 Task: Create Board Crisis Management Planning to Workspace Affiliate Marketing. Create Board Brand Identity Design to Workspace Affiliate Marketing. Create Board Email Marketing Performance Analysis and Reporting to Workspace Affiliate Marketing
Action: Mouse moved to (424, 71)
Screenshot: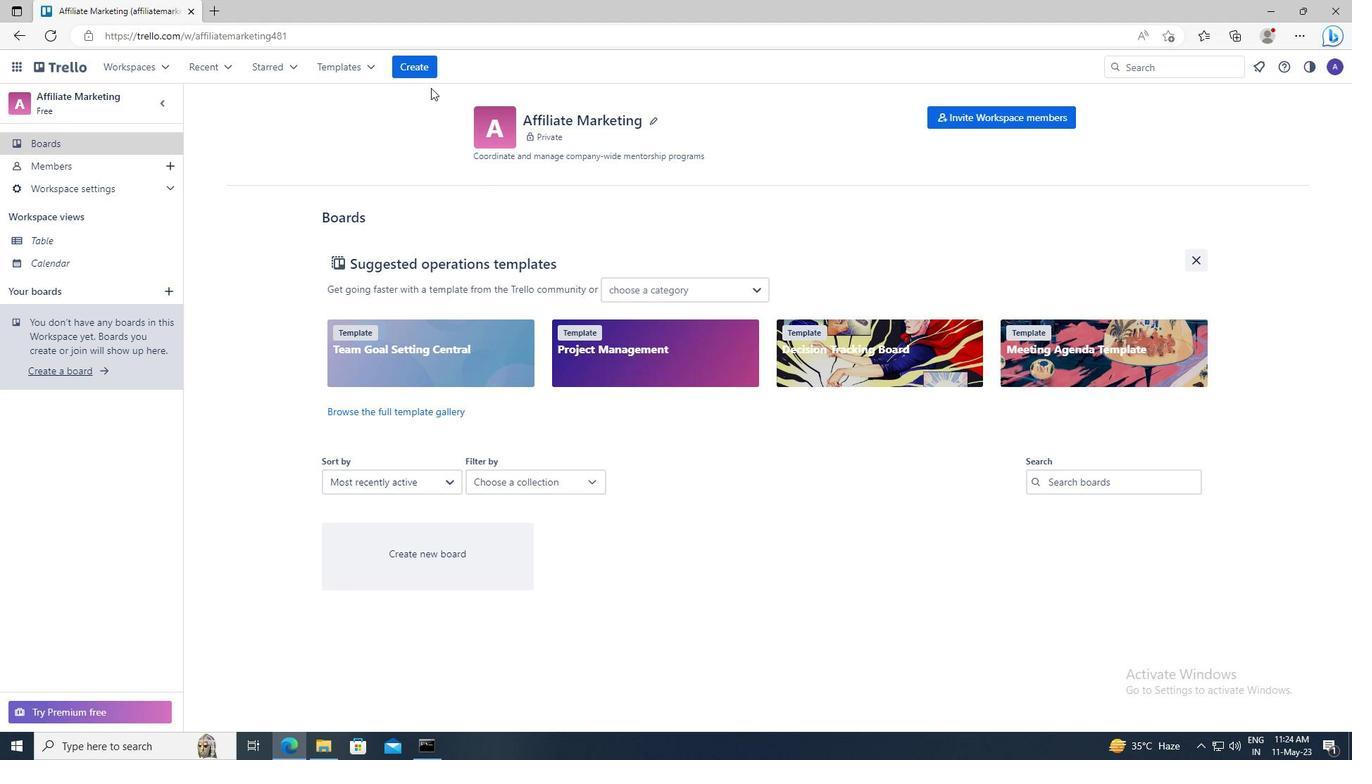 
Action: Mouse pressed left at (424, 71)
Screenshot: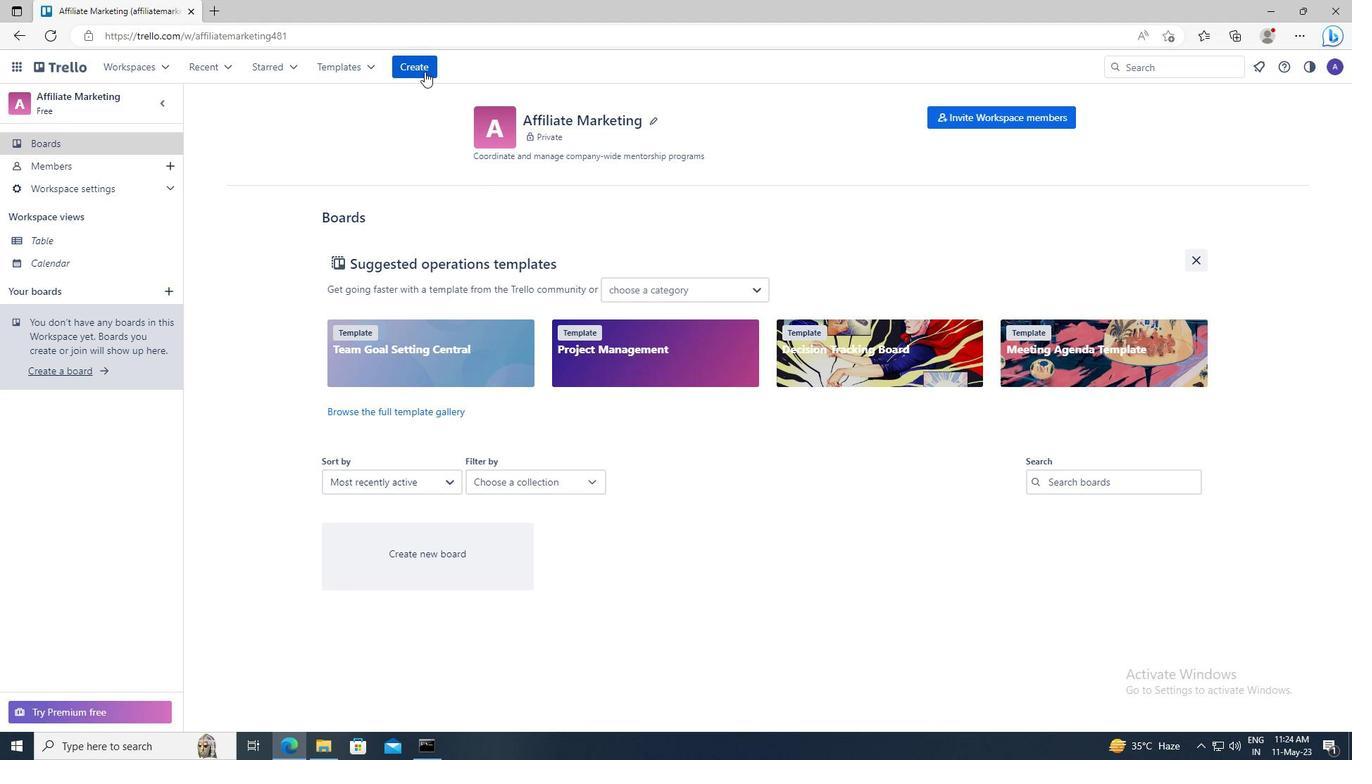 
Action: Mouse moved to (427, 121)
Screenshot: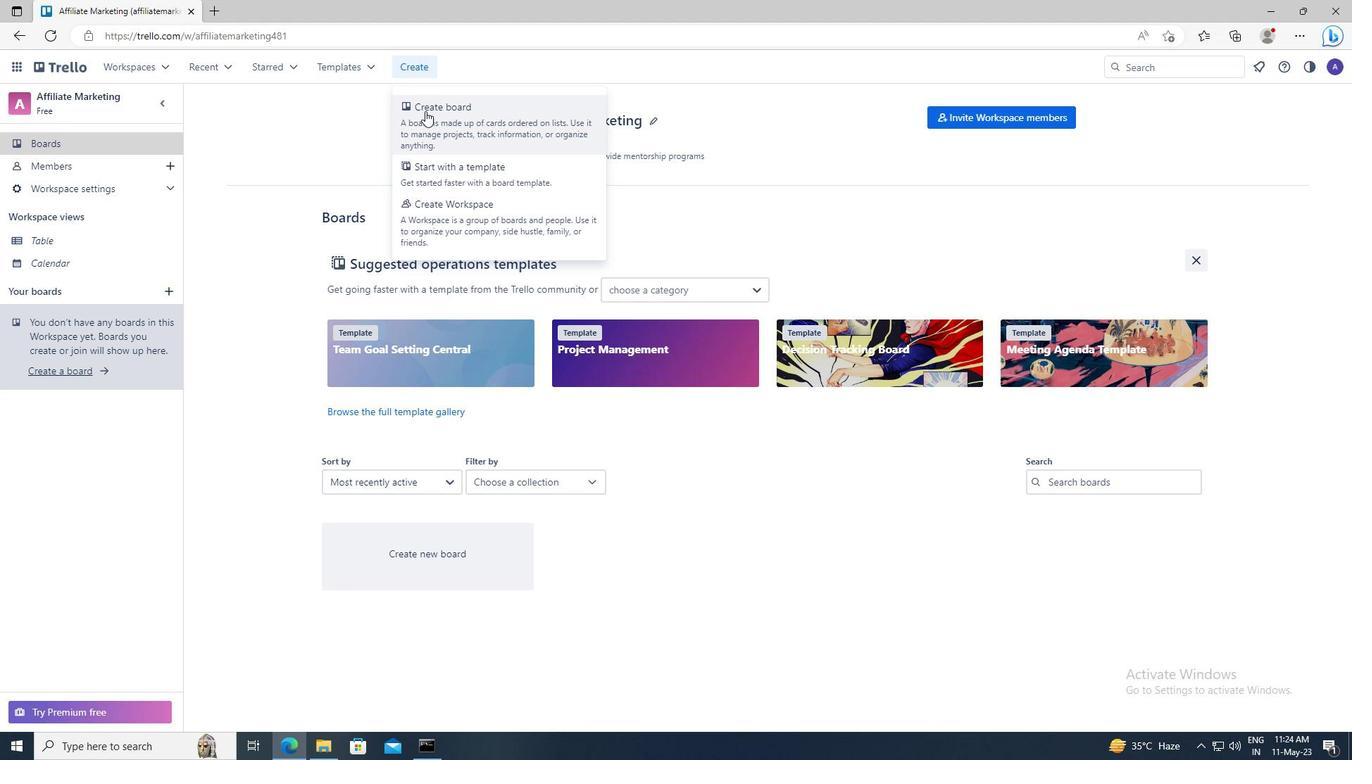 
Action: Mouse pressed left at (427, 121)
Screenshot: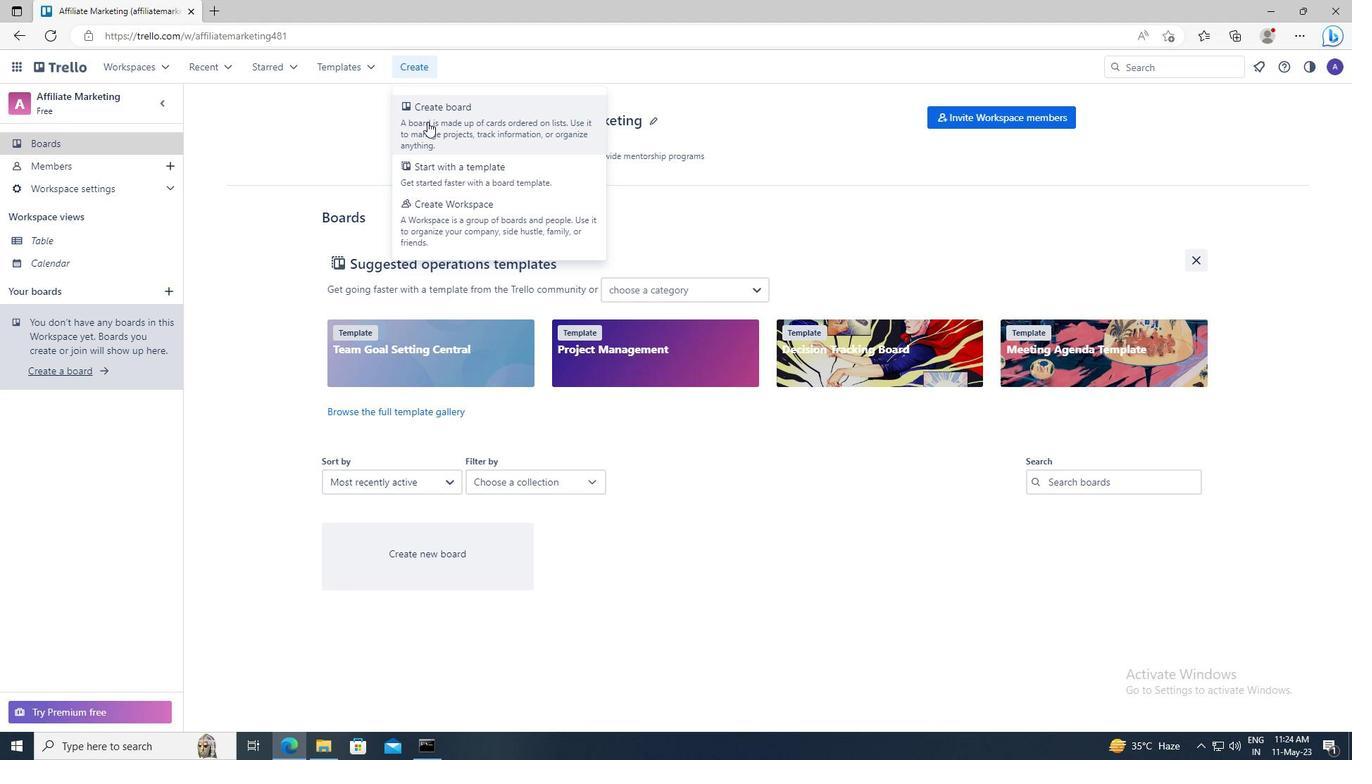 
Action: Mouse moved to (431, 324)
Screenshot: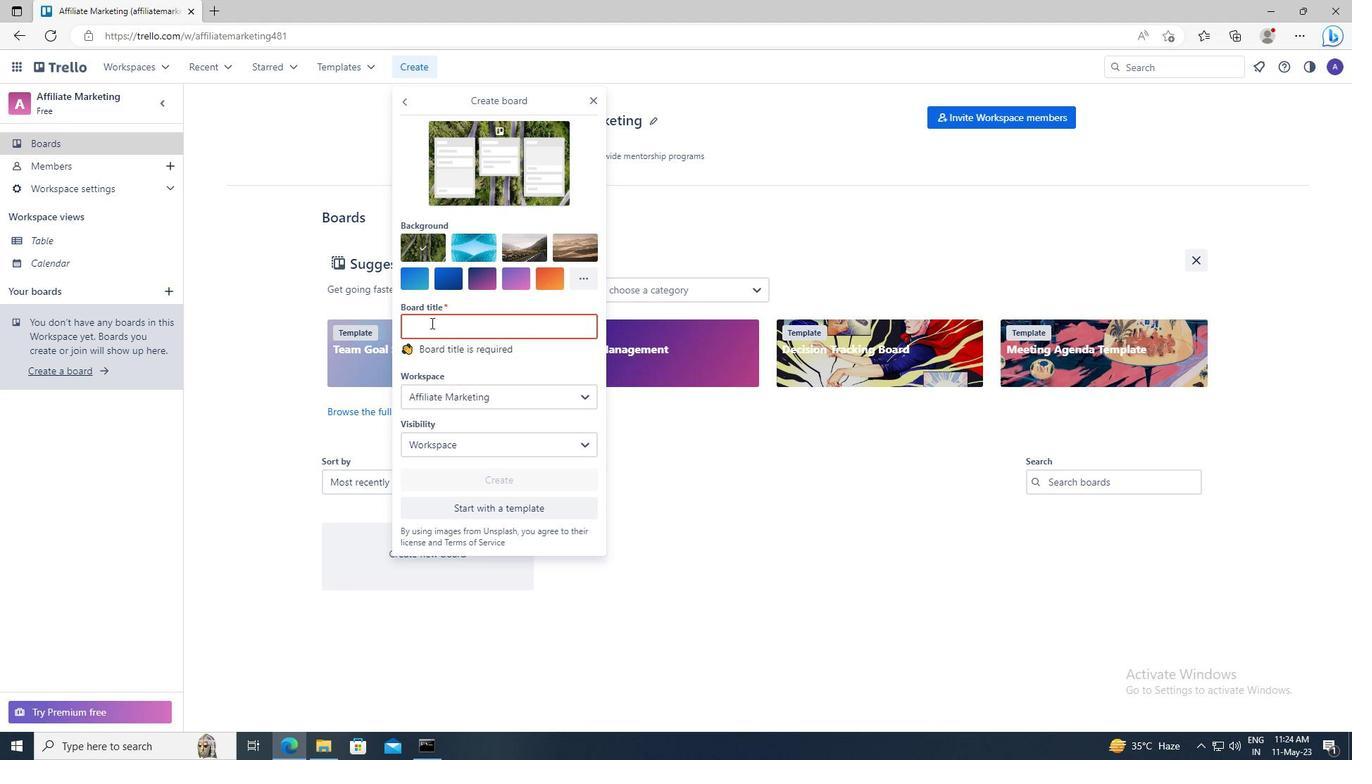 
Action: Mouse pressed left at (431, 324)
Screenshot: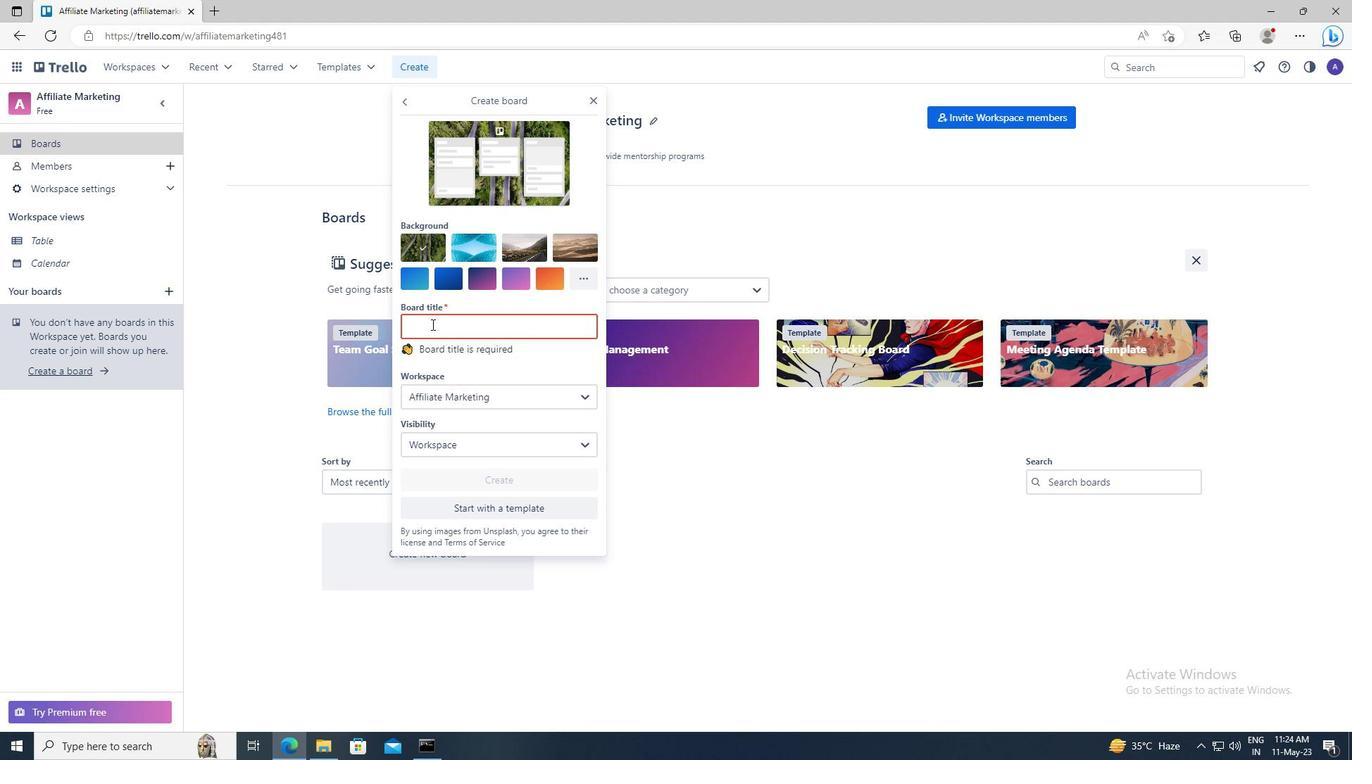 
Action: Key pressed <Key.shift>CRISIS<Key.space><Key.shift>MANAGEMENT<Key.space><Key.shift>PLANNING
Screenshot: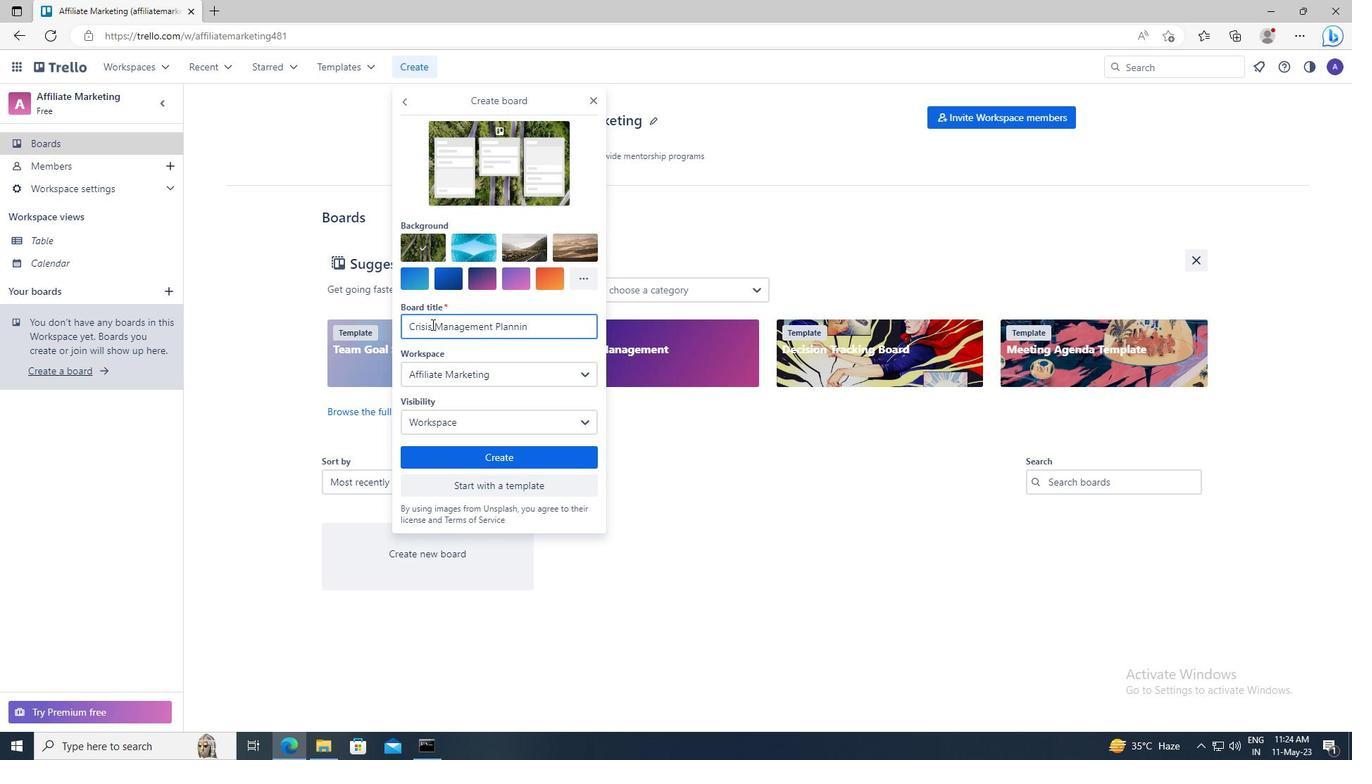 
Action: Mouse moved to (455, 457)
Screenshot: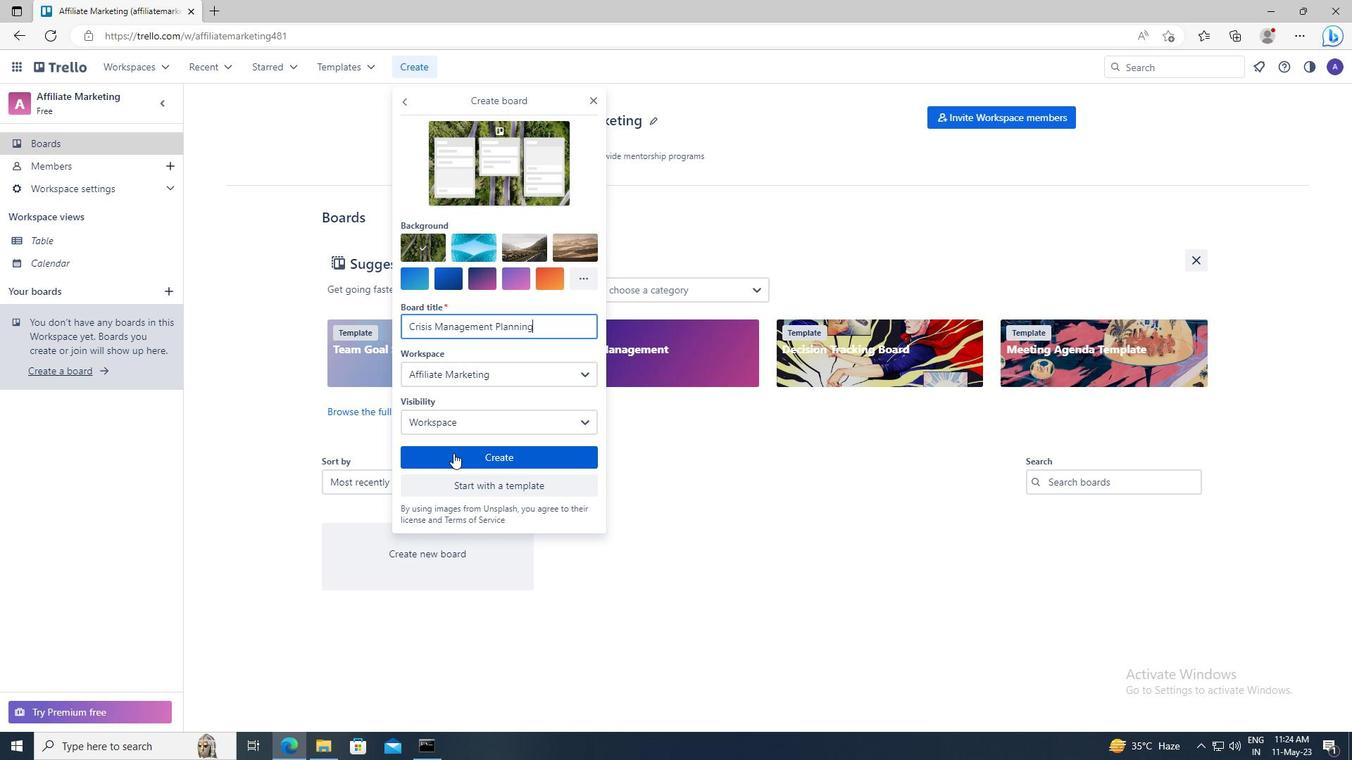 
Action: Mouse pressed left at (455, 457)
Screenshot: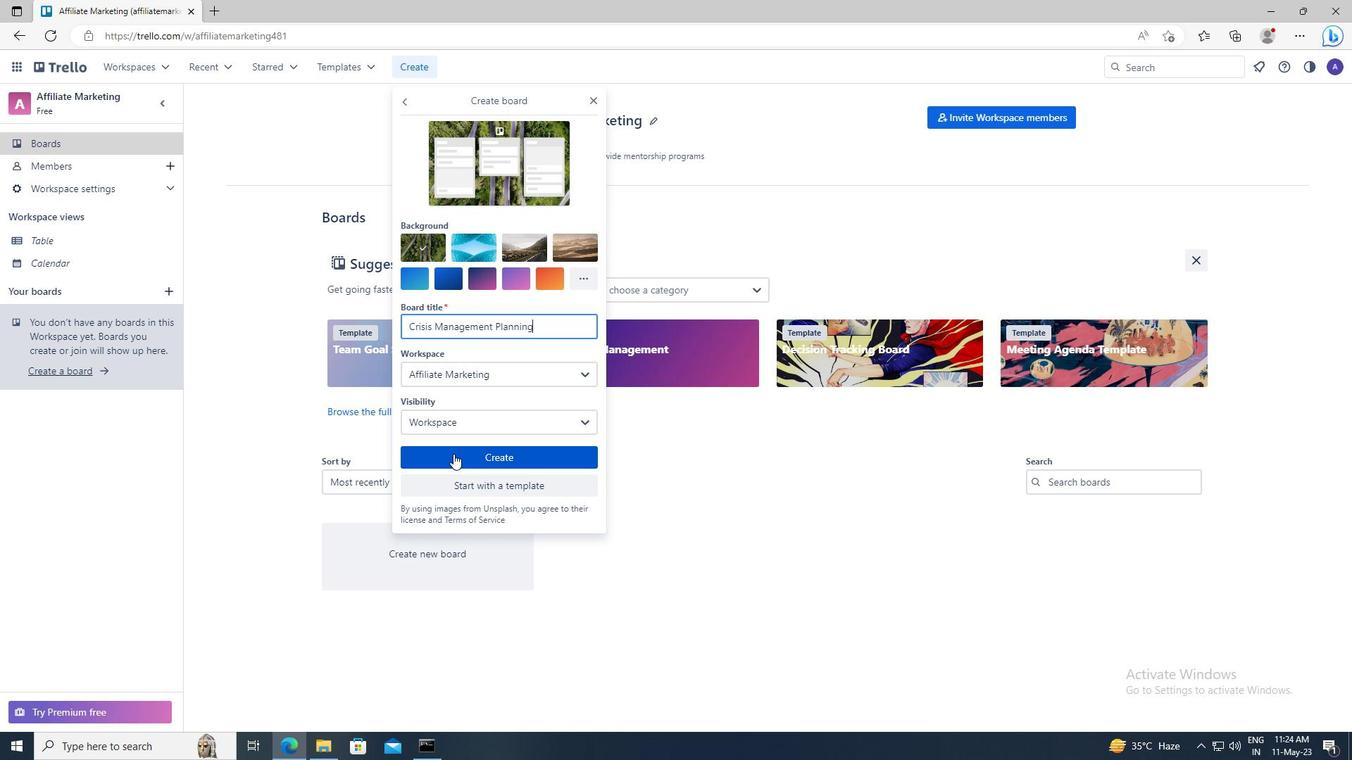 
Action: Mouse moved to (421, 69)
Screenshot: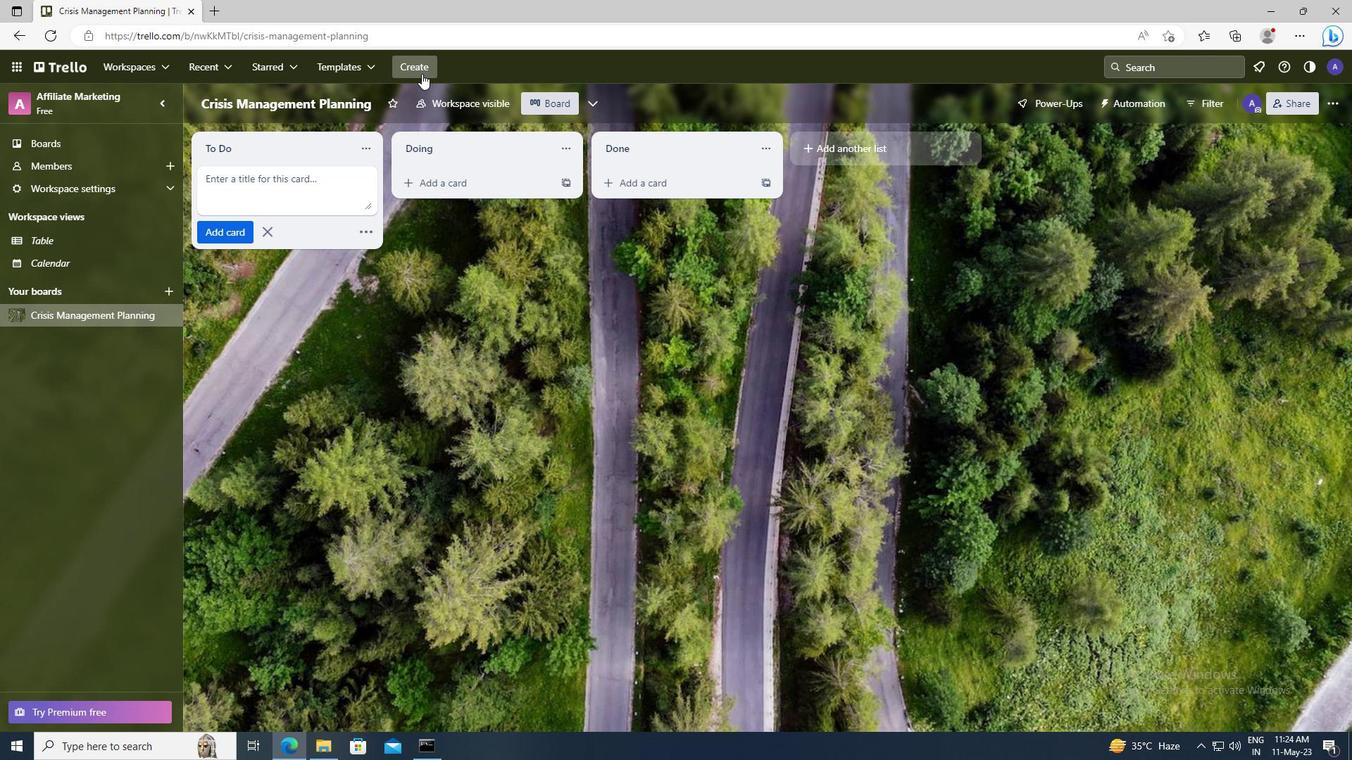 
Action: Mouse pressed left at (421, 69)
Screenshot: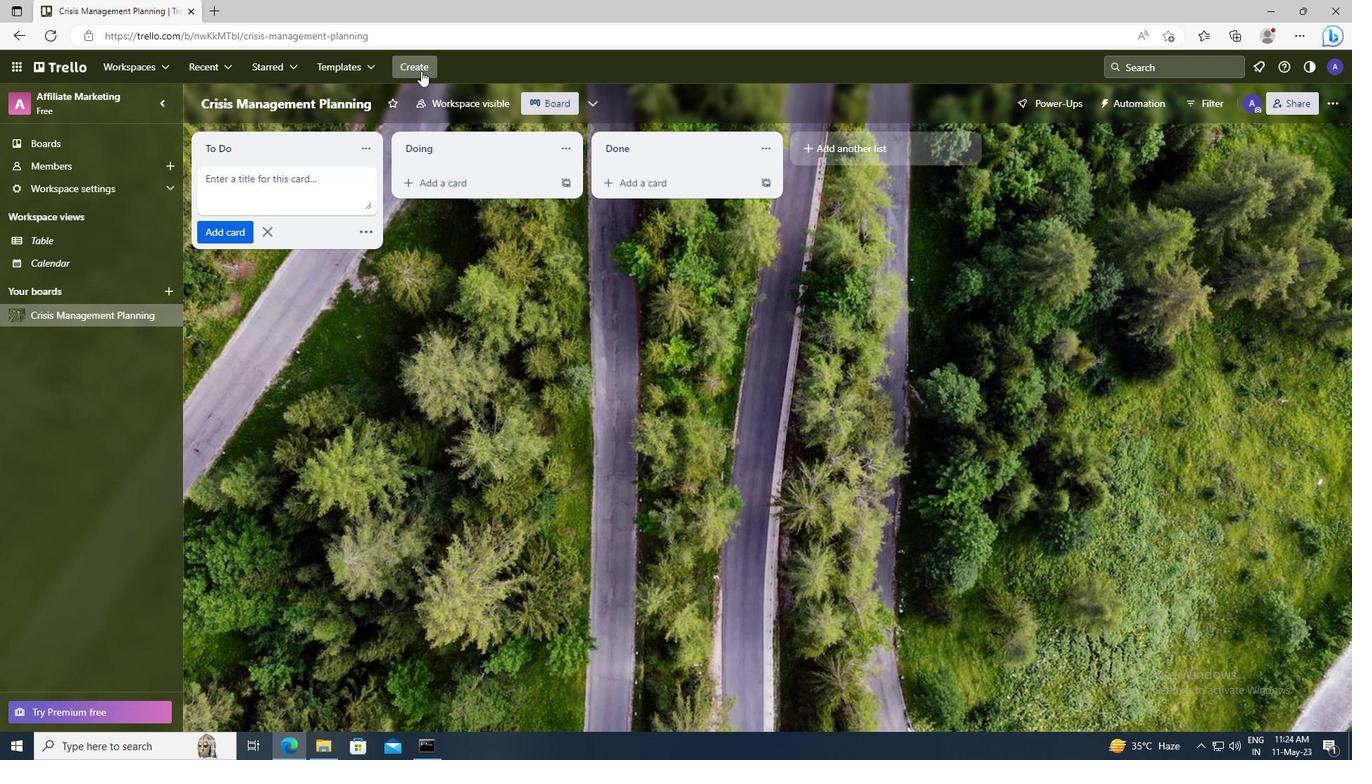 
Action: Mouse moved to (433, 122)
Screenshot: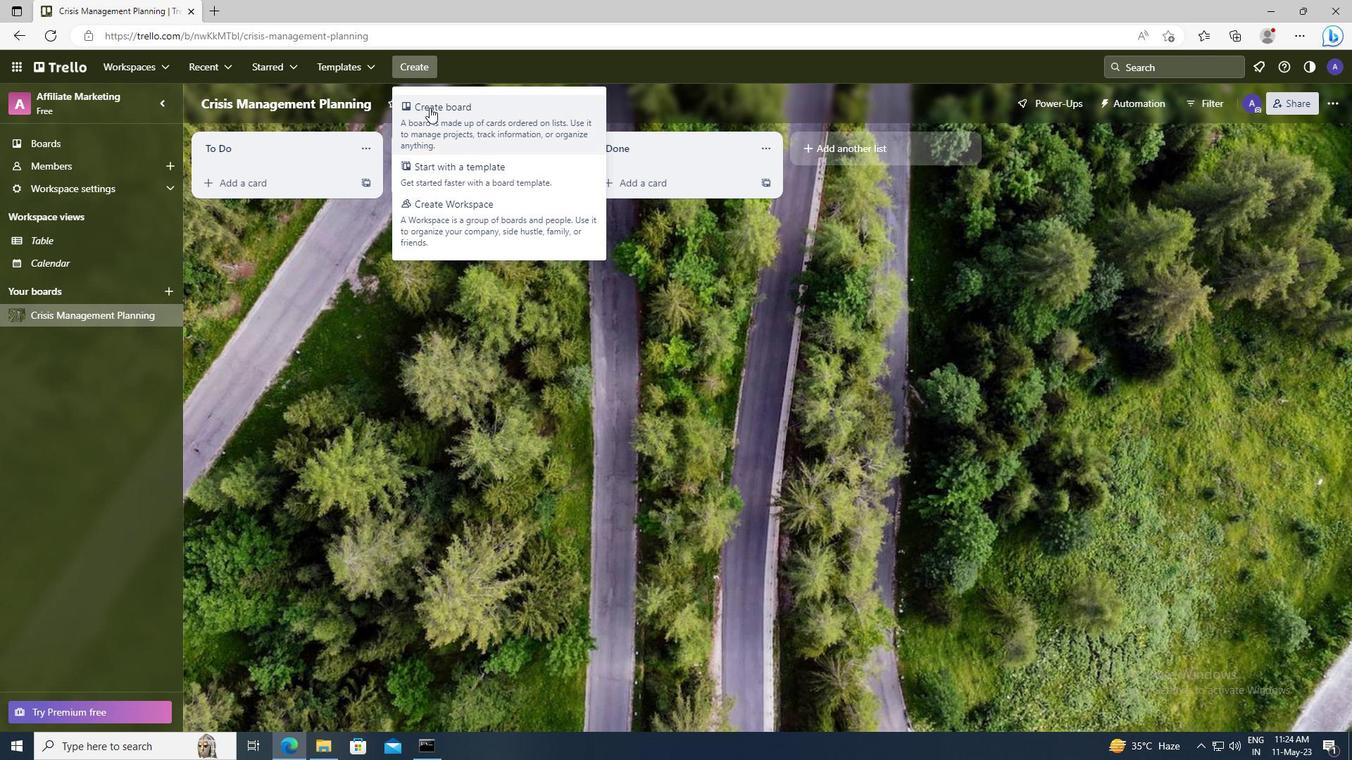 
Action: Mouse pressed left at (433, 122)
Screenshot: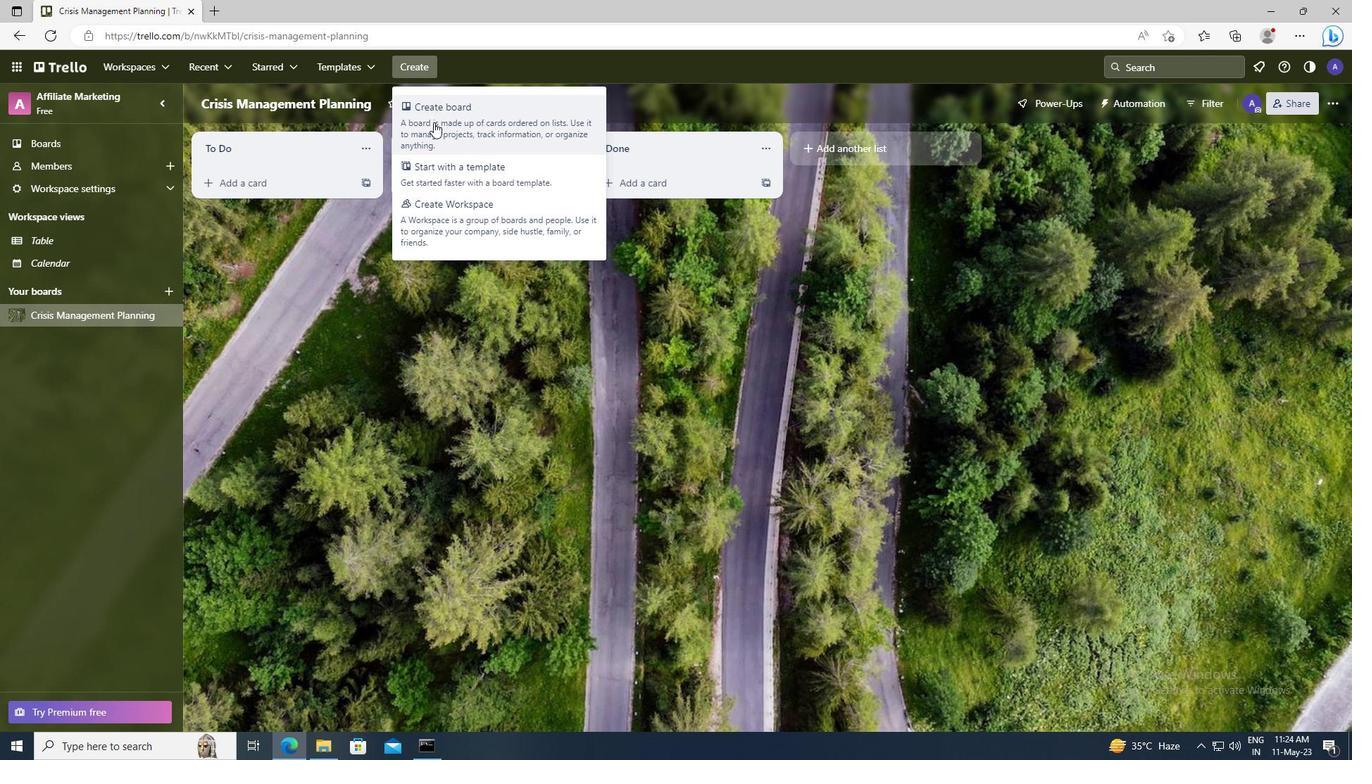 
Action: Mouse moved to (445, 328)
Screenshot: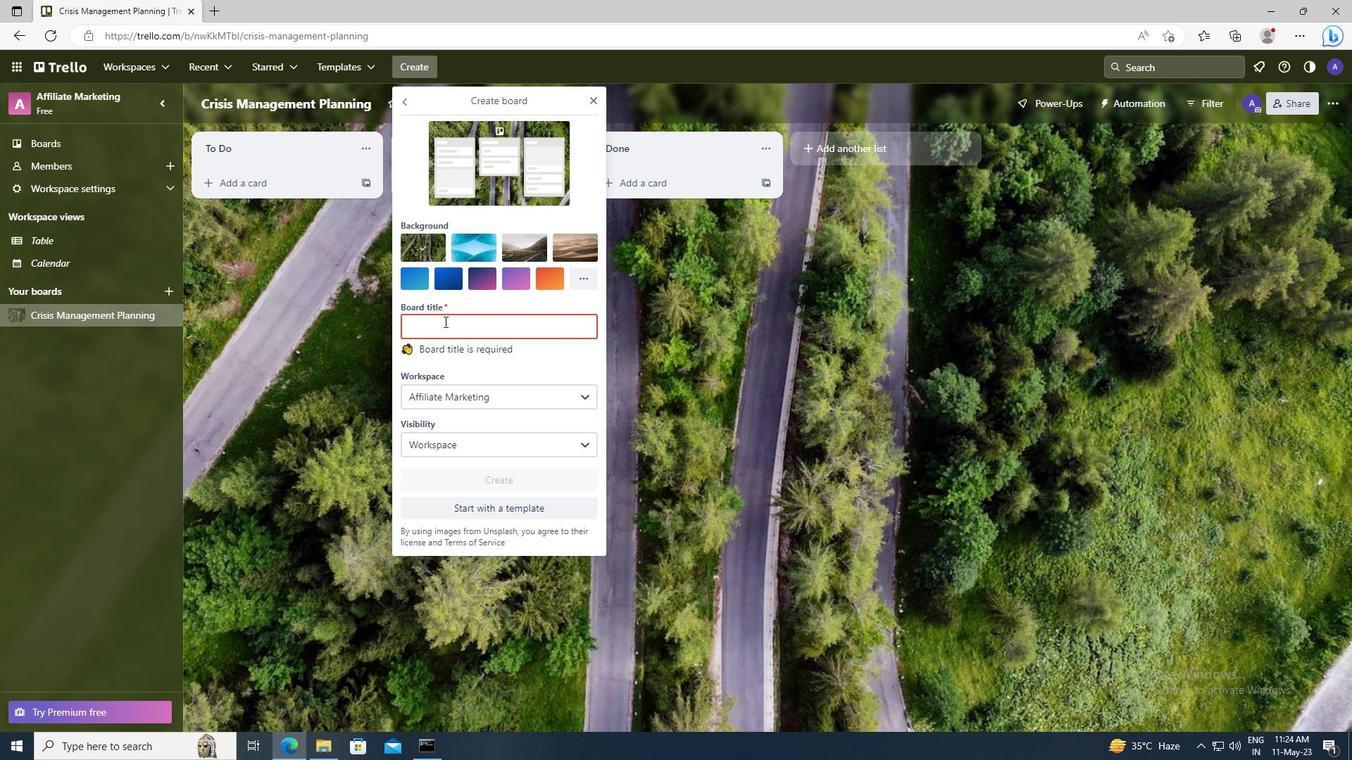 
Action: Mouse pressed left at (445, 328)
Screenshot: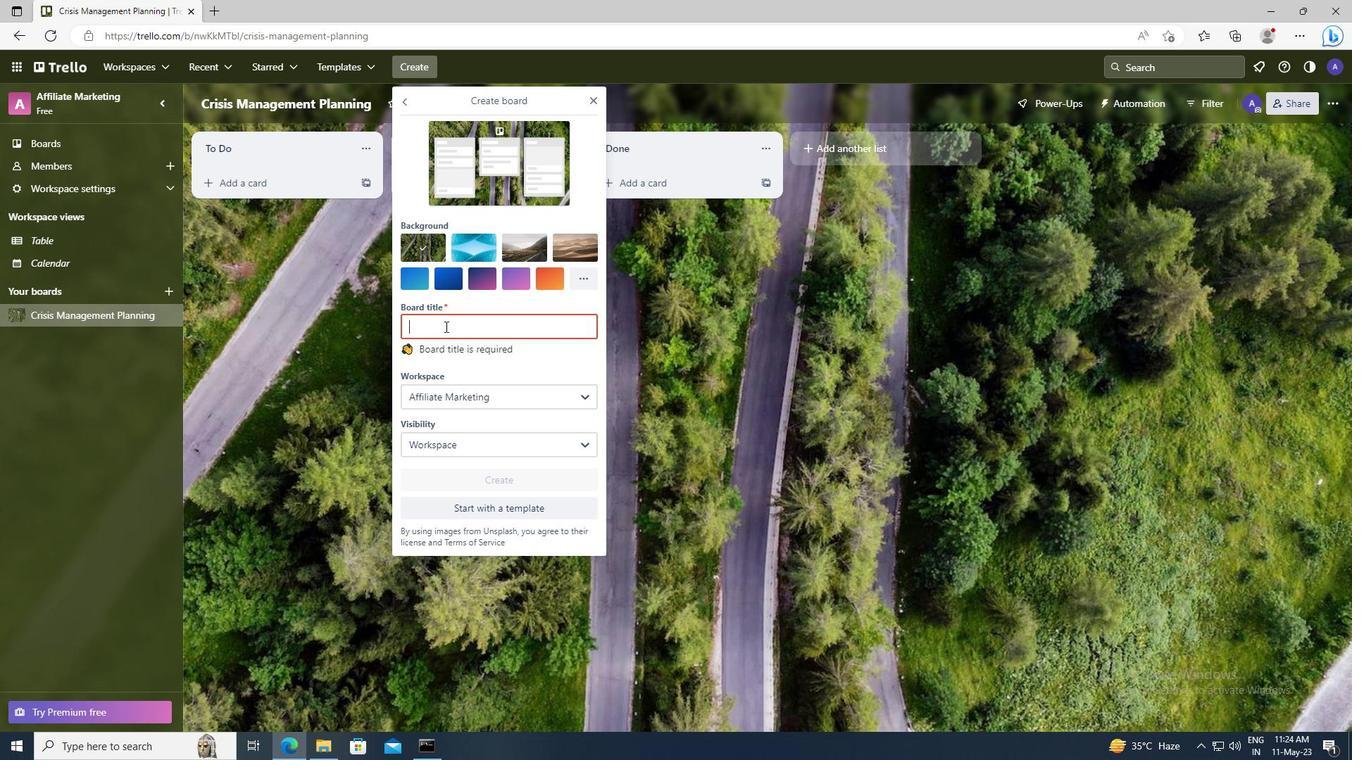 
Action: Key pressed <Key.shift>BRAND<Key.space><Key.shift>IDENTITY<Key.space><Key.shift>DESIGN
Screenshot: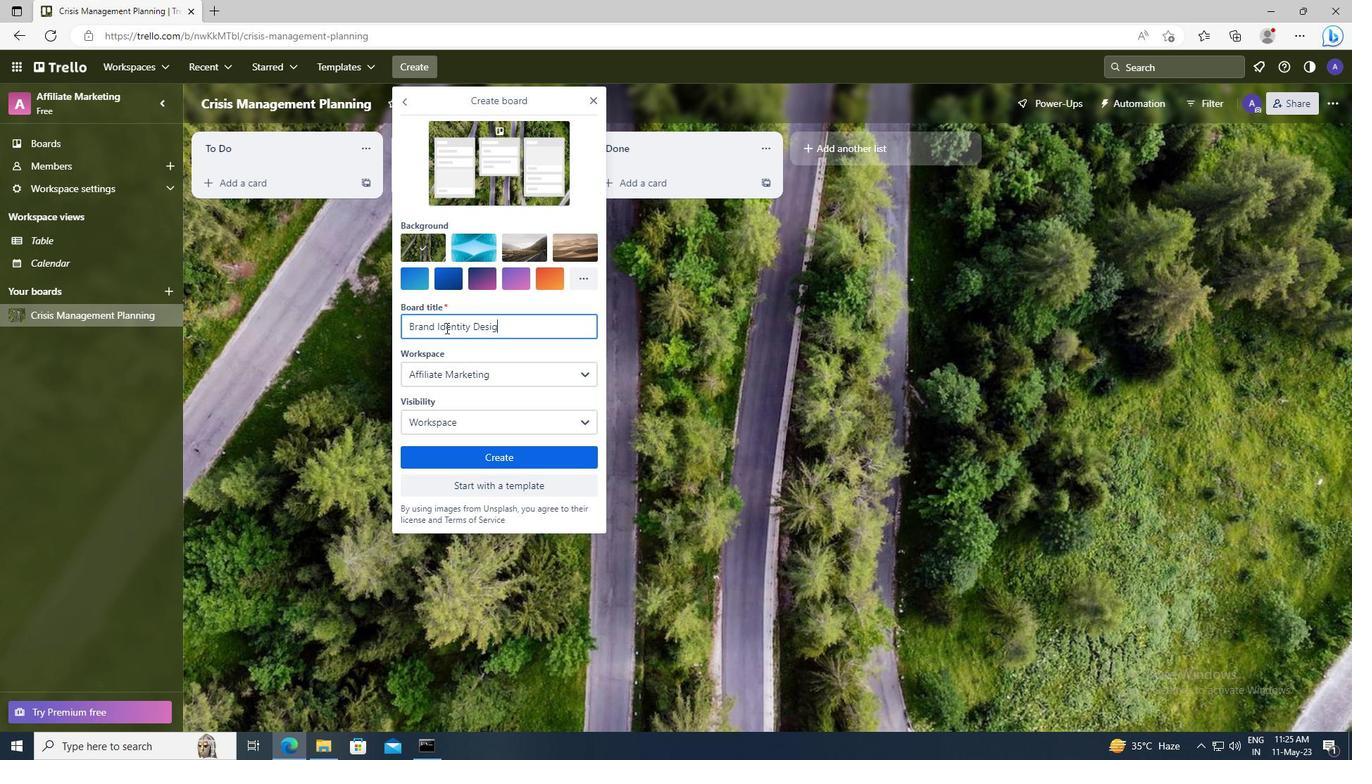 
Action: Mouse moved to (461, 453)
Screenshot: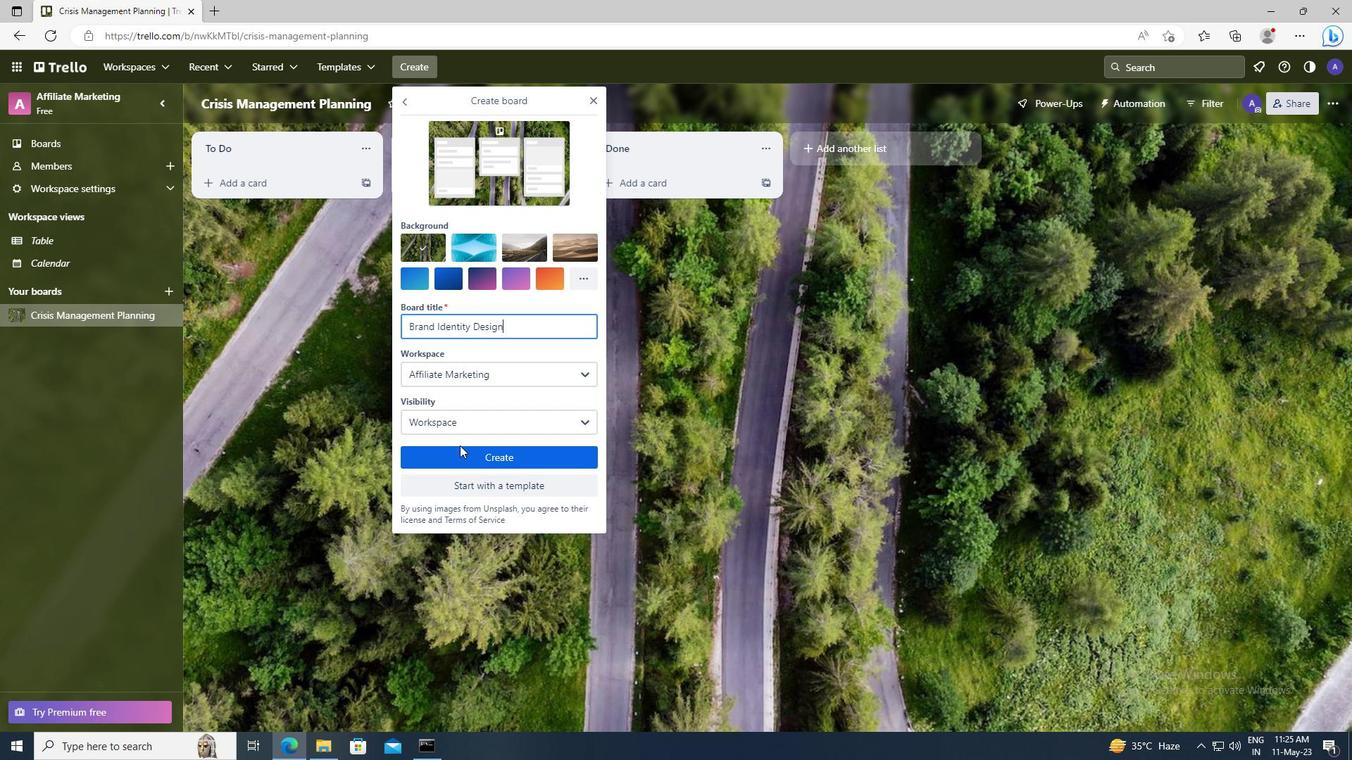 
Action: Mouse pressed left at (461, 453)
Screenshot: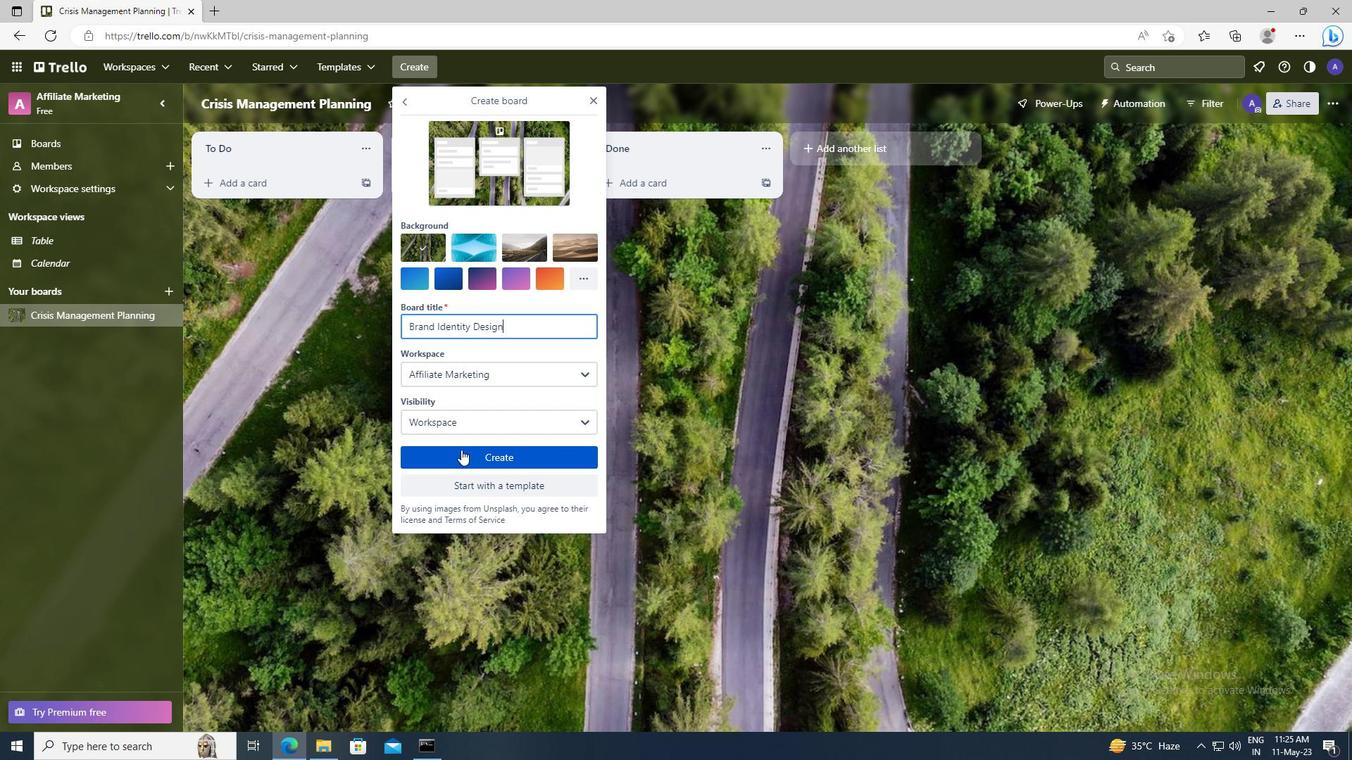 
Action: Mouse moved to (419, 65)
Screenshot: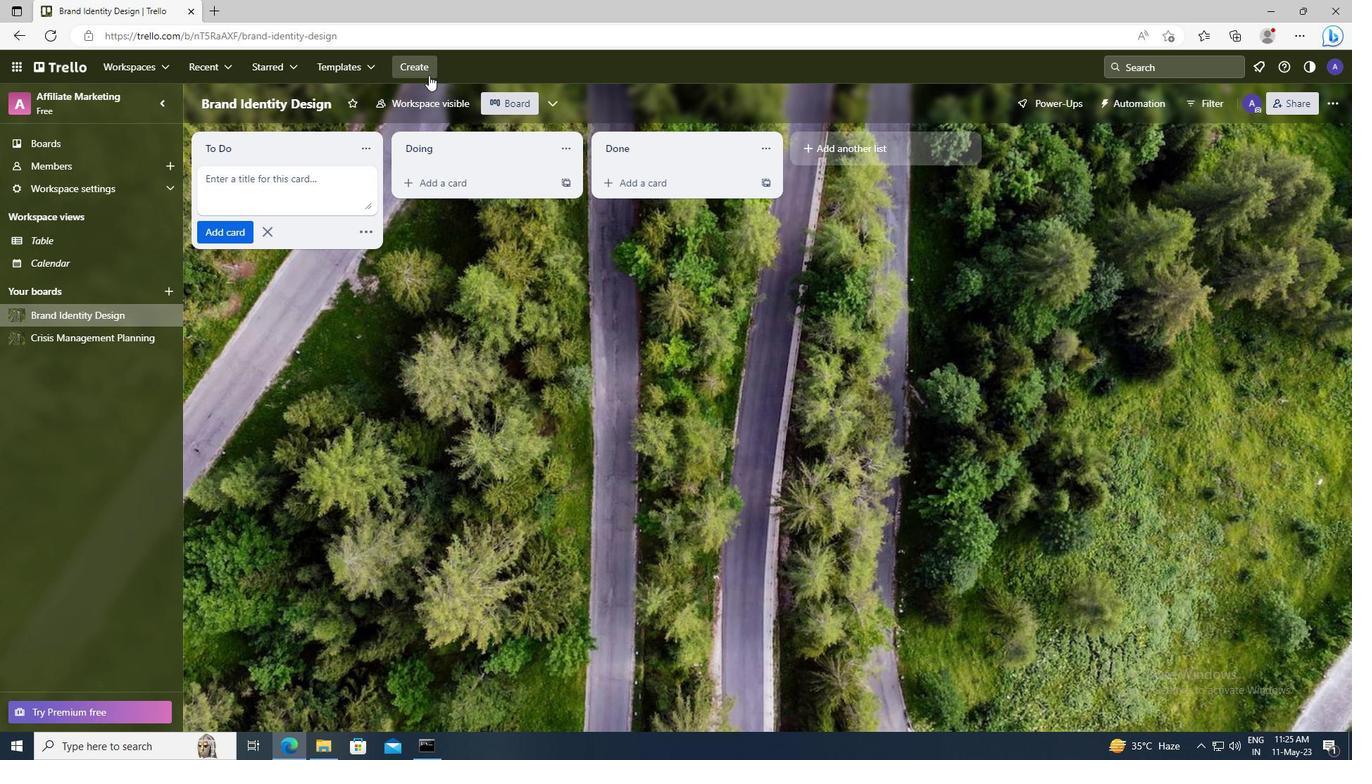 
Action: Mouse pressed left at (419, 65)
Screenshot: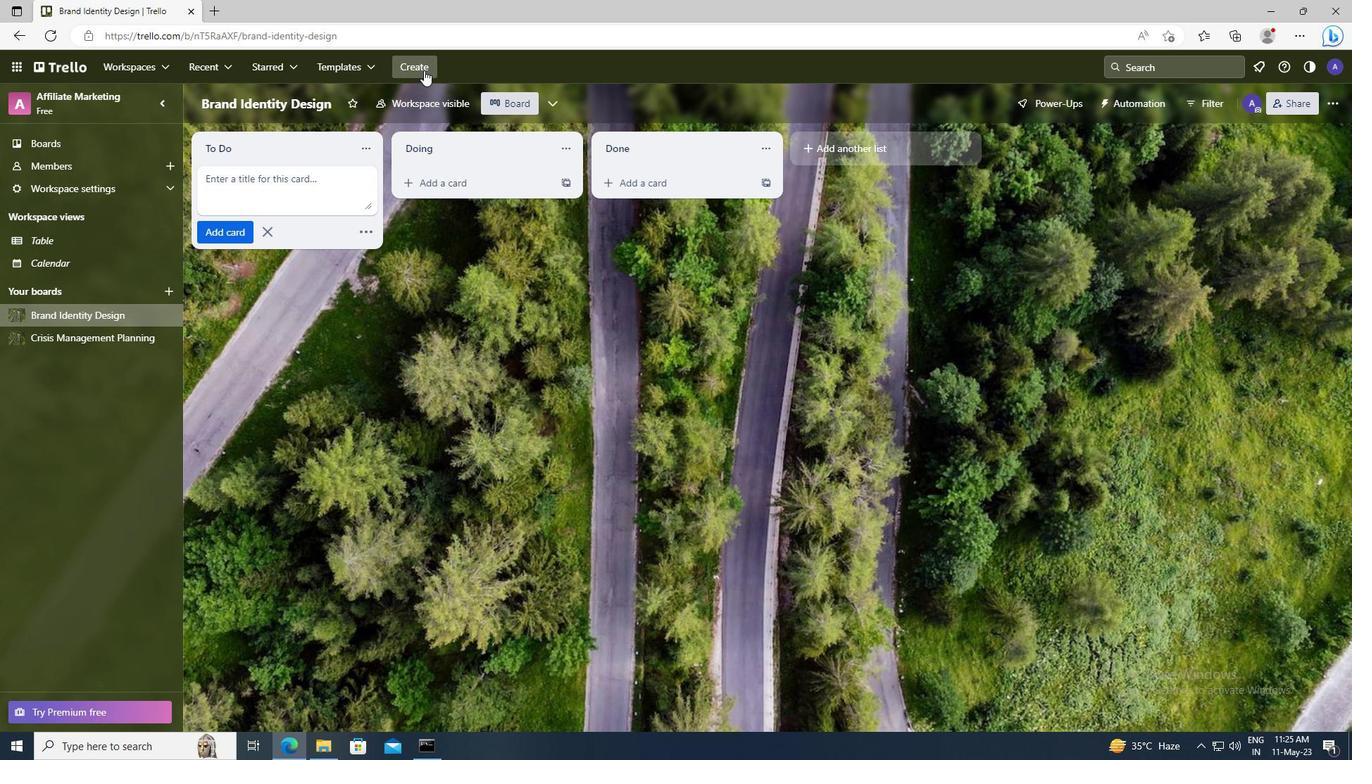 
Action: Mouse moved to (443, 121)
Screenshot: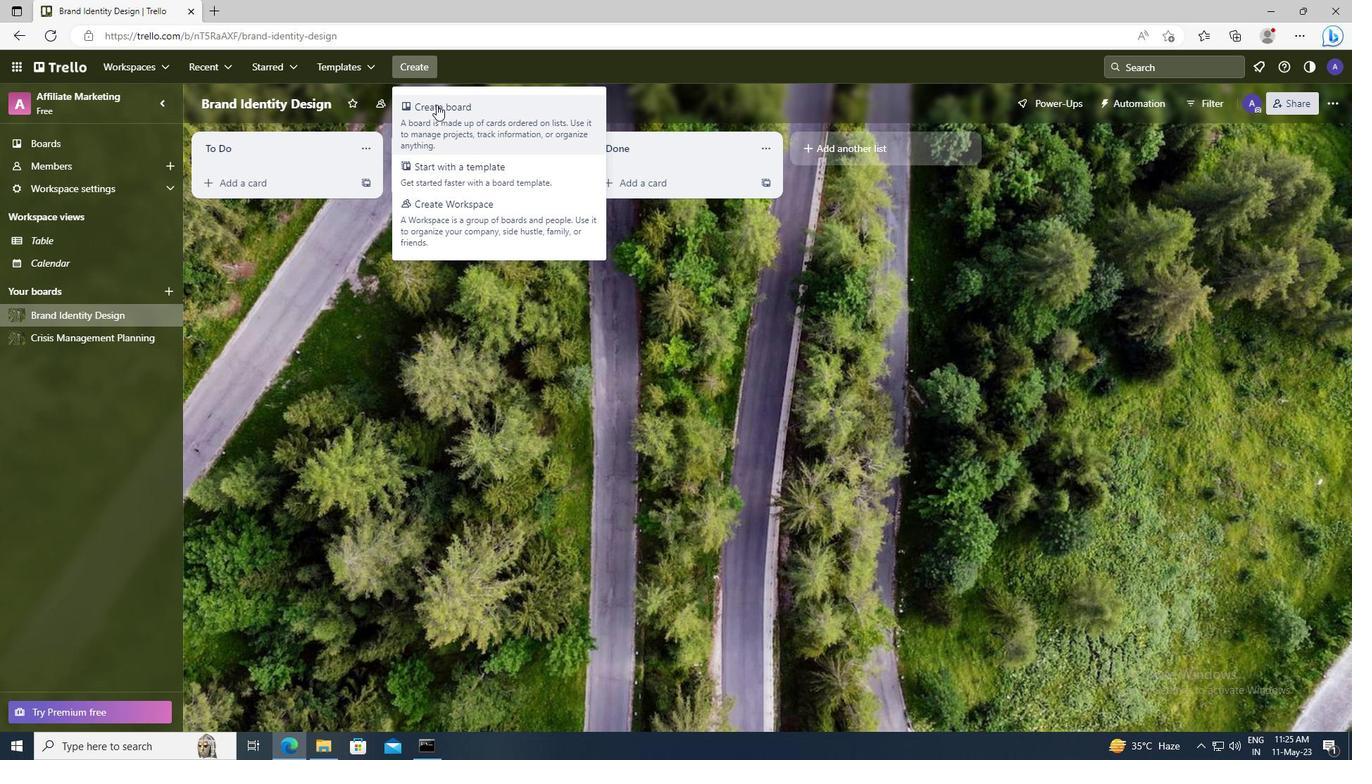 
Action: Mouse pressed left at (443, 121)
Screenshot: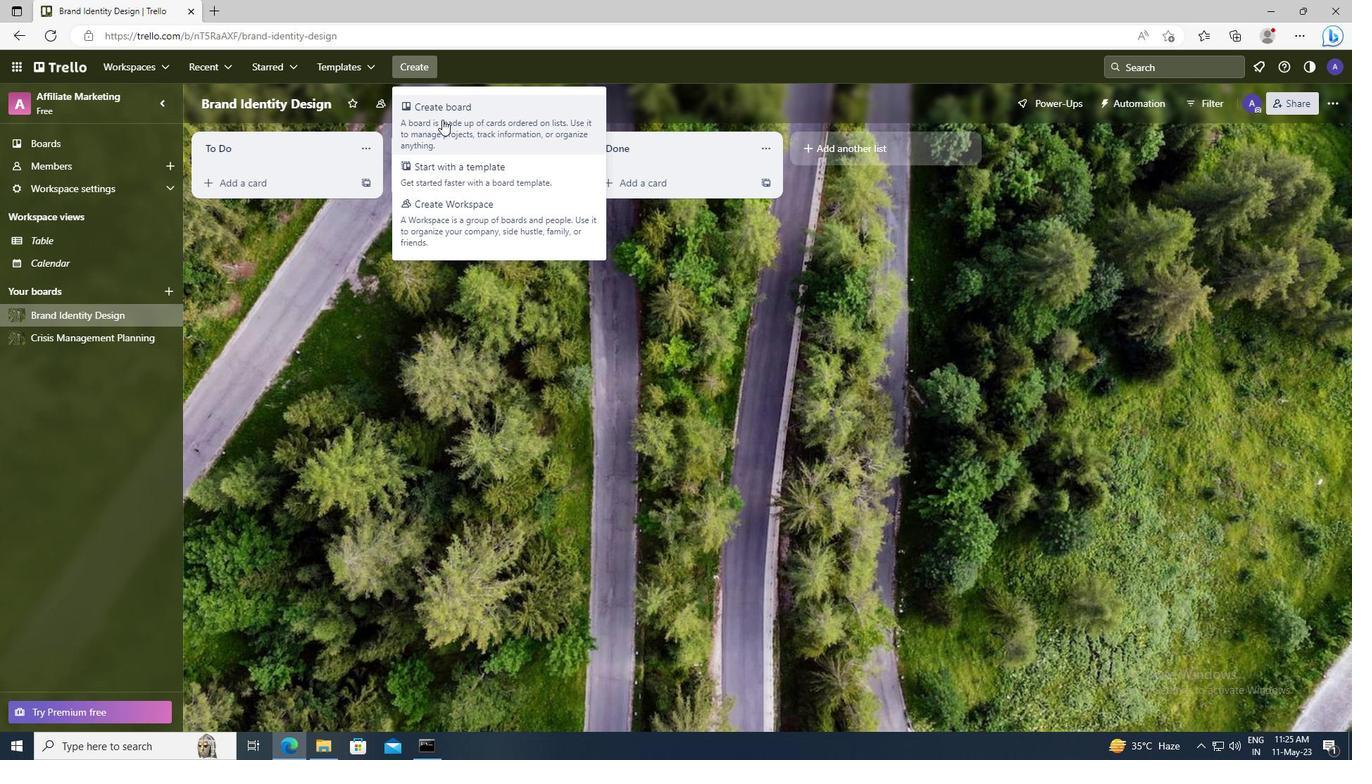 
Action: Mouse moved to (458, 332)
Screenshot: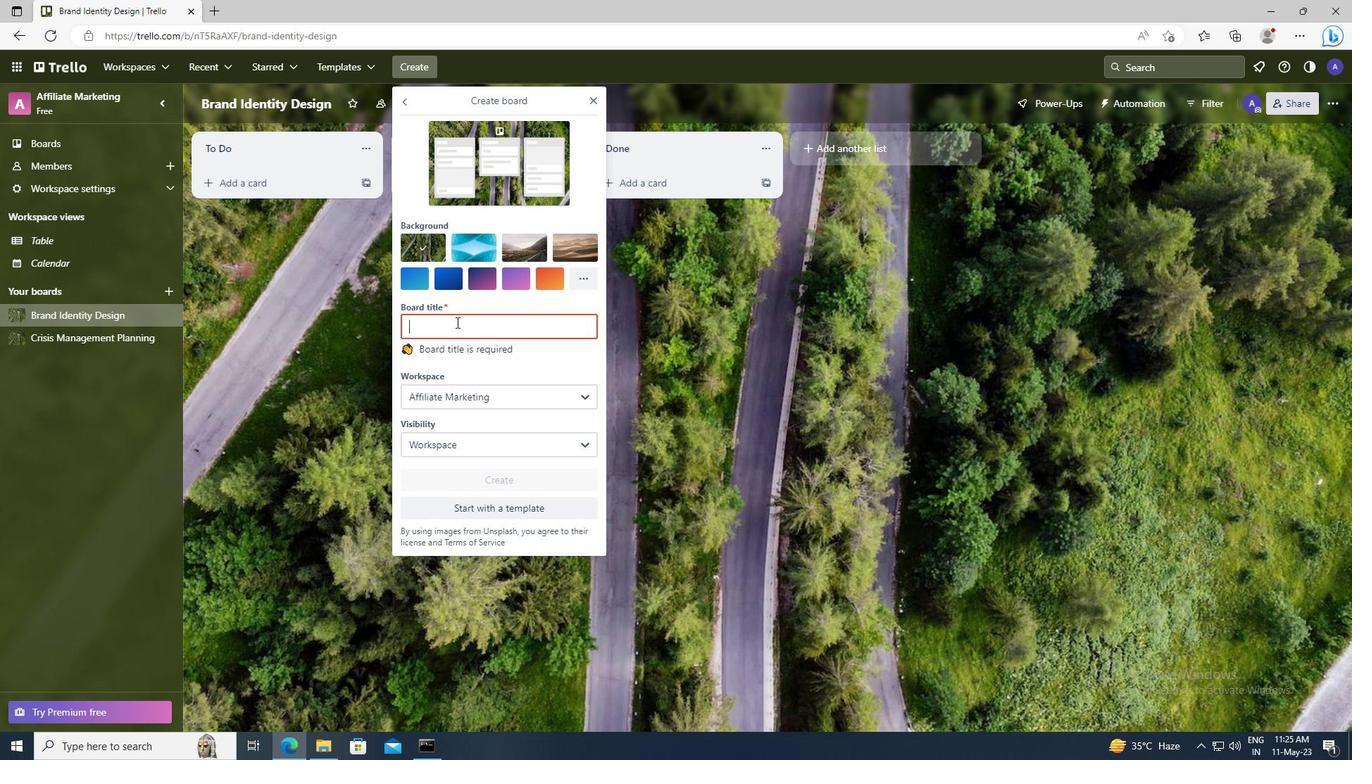 
Action: Mouse pressed left at (458, 332)
Screenshot: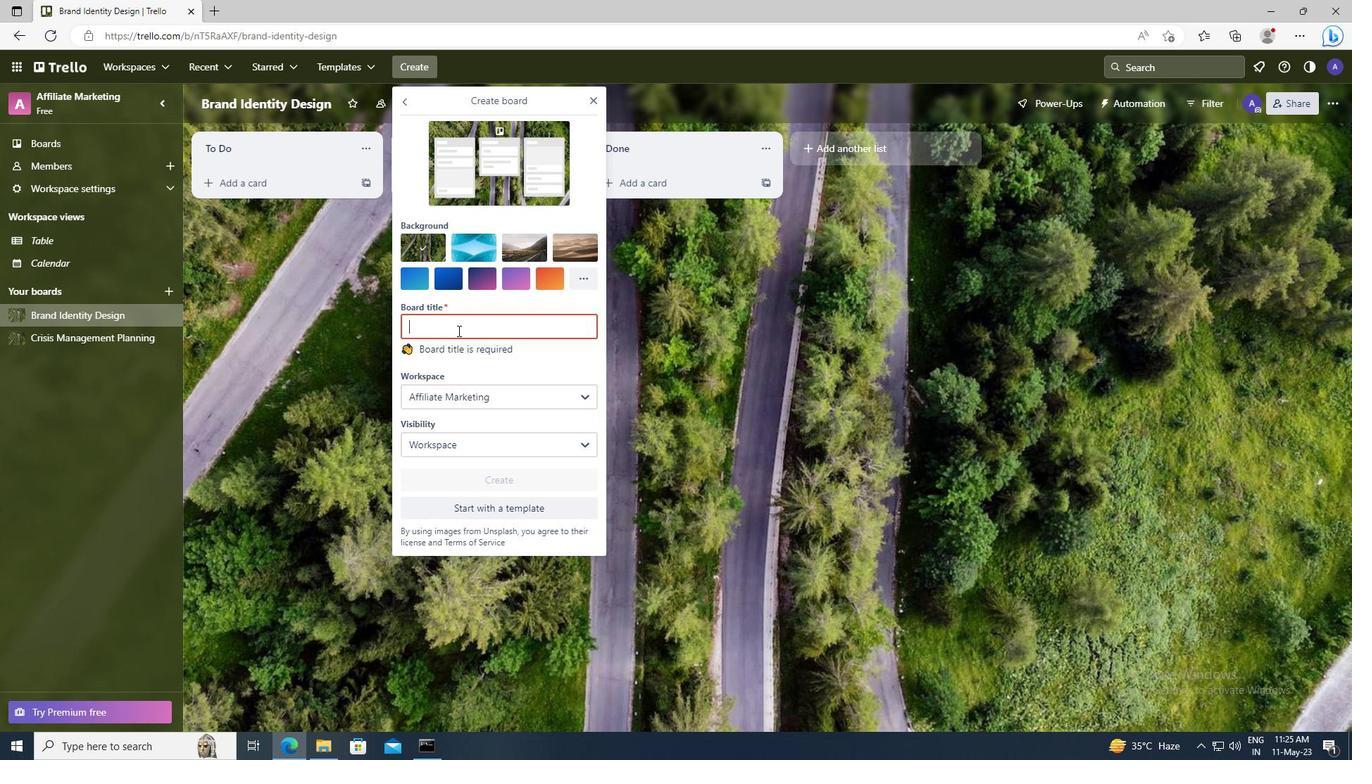 
Action: Key pressed <Key.shift>EMAIL<Key.space><Key.shift>MARKETING<Key.space><Key.shift>PERFORMANCE<Key.space><Key.shift>AN<Key.backspace>NALYSIS<Key.space>AND<Key.space><Key.shift>REPORTING
Screenshot: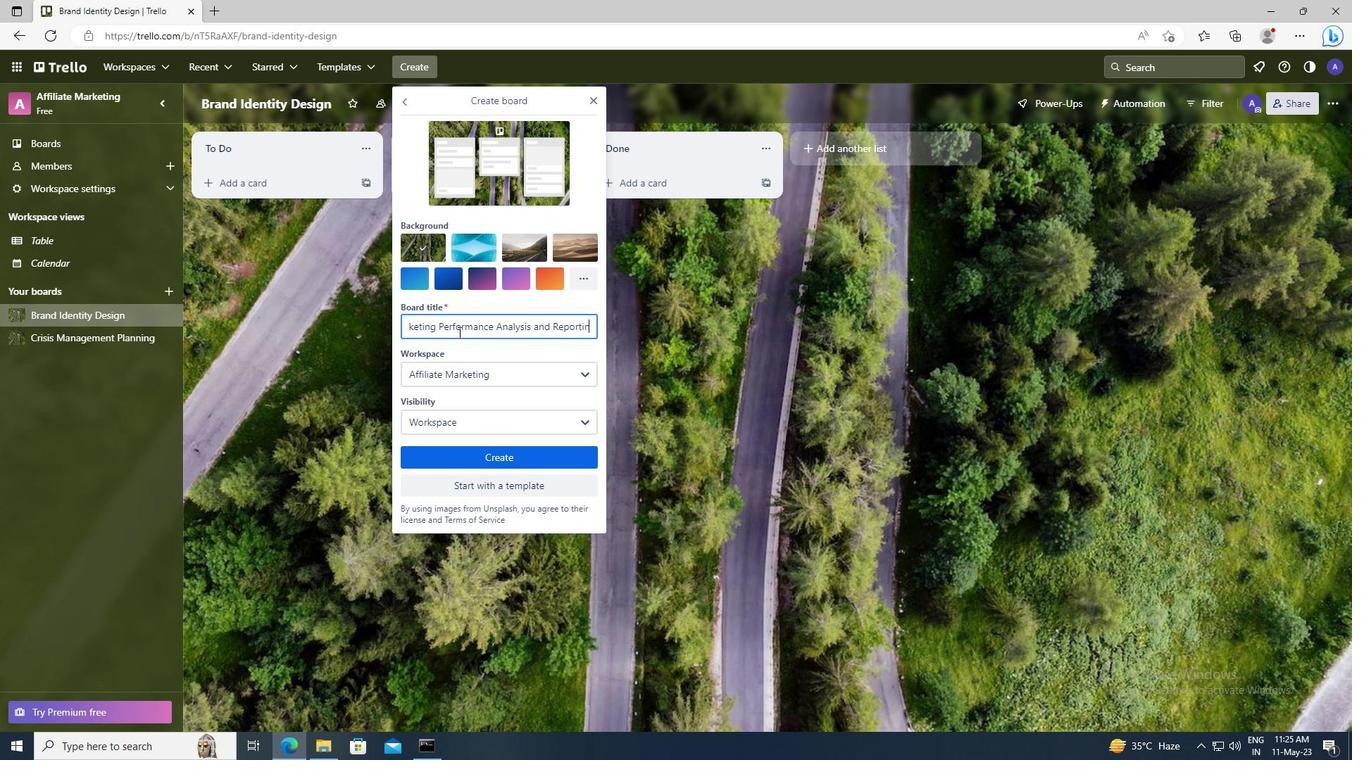 
Action: Mouse moved to (490, 452)
Screenshot: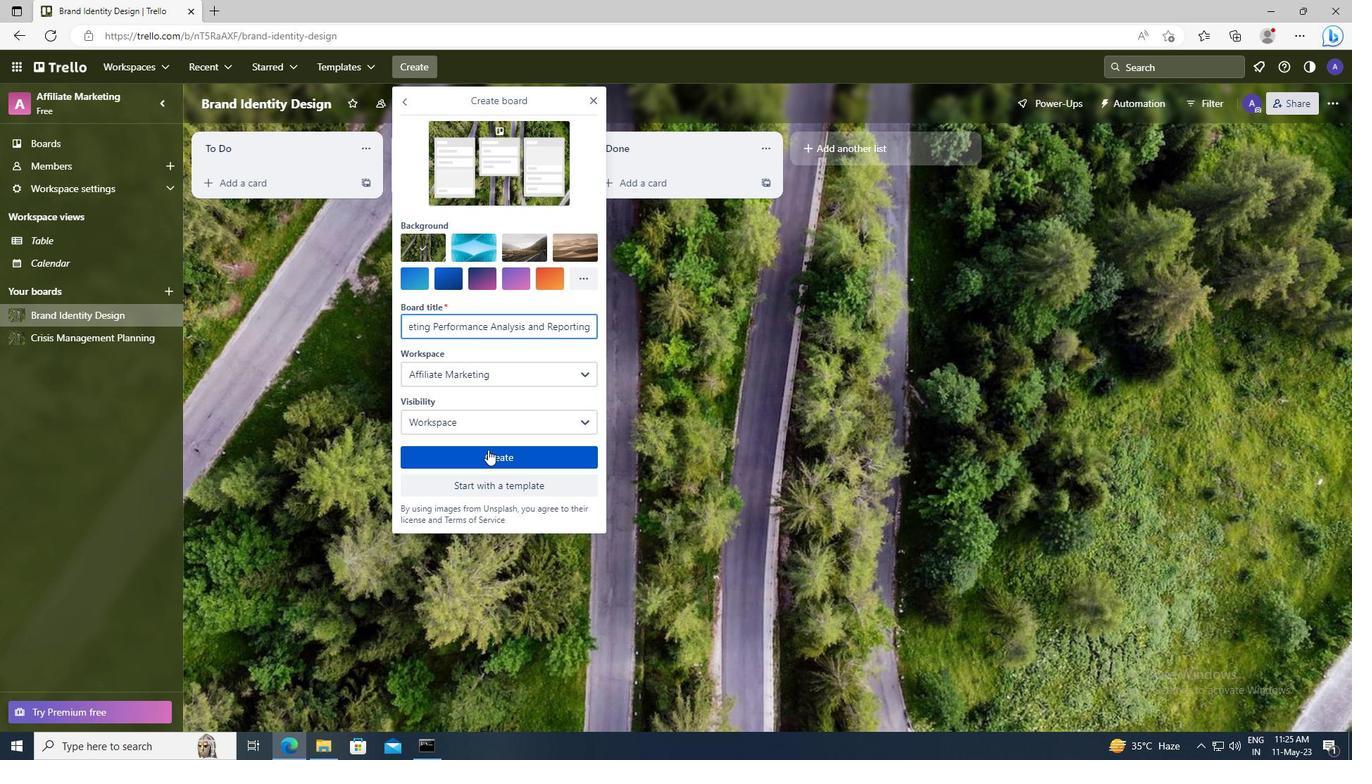 
Action: Mouse pressed left at (490, 452)
Screenshot: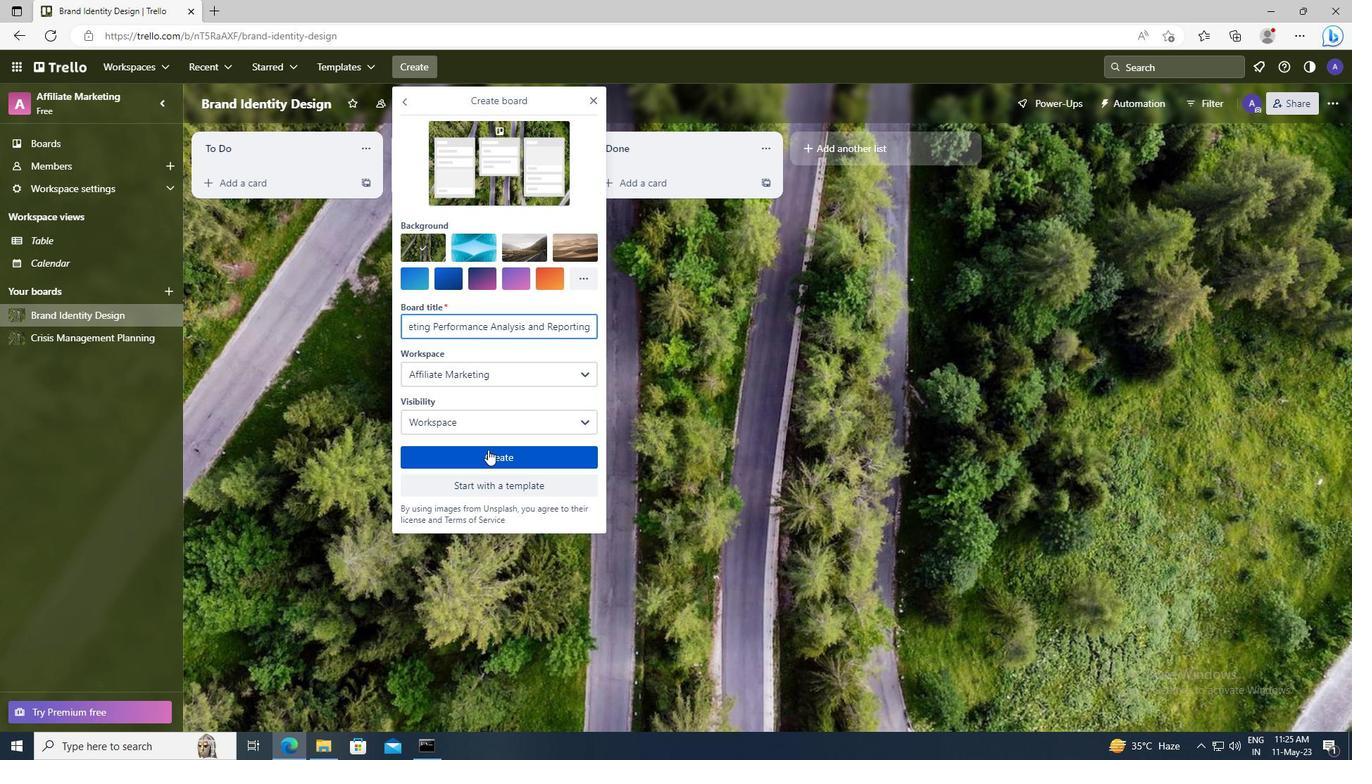 
